 Task: Set the genre description for IceCast output to "Alternative".
Action: Mouse moved to (130, 20)
Screenshot: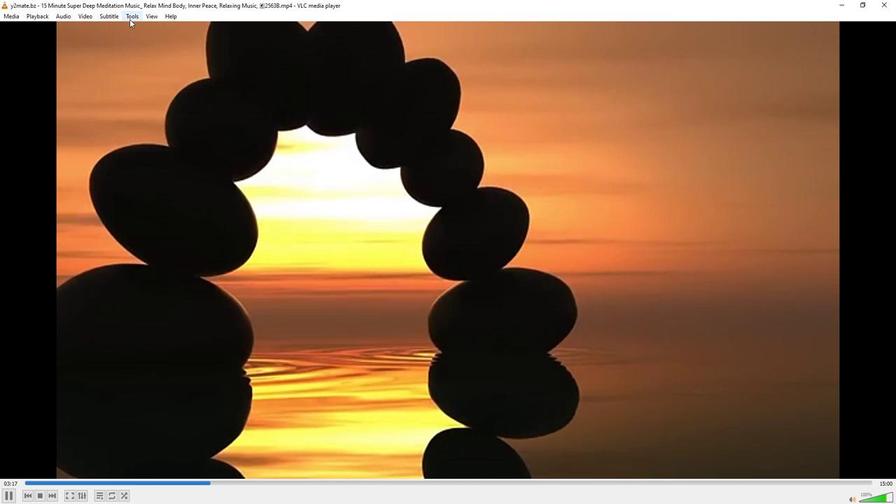 
Action: Mouse pressed left at (130, 20)
Screenshot: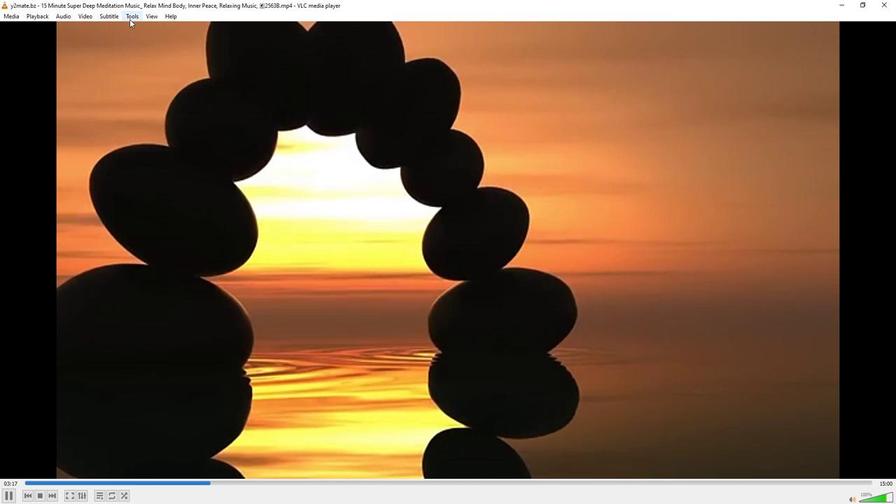 
Action: Mouse moved to (159, 126)
Screenshot: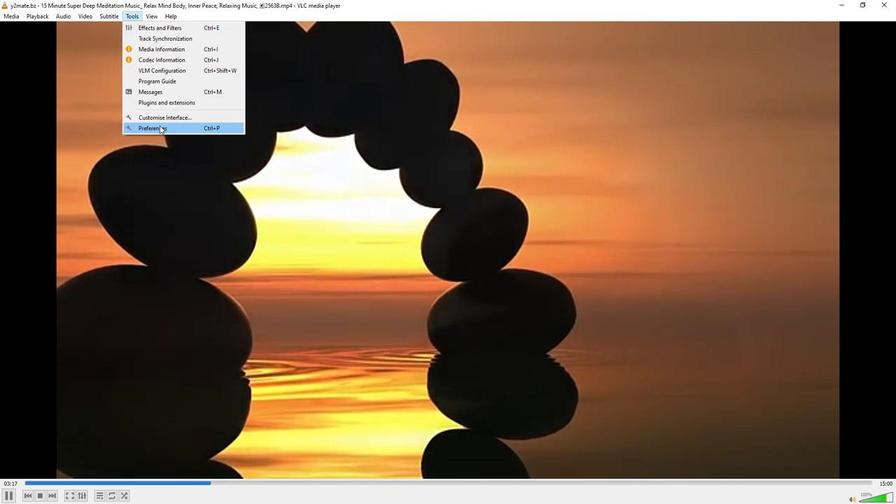 
Action: Mouse pressed left at (159, 126)
Screenshot: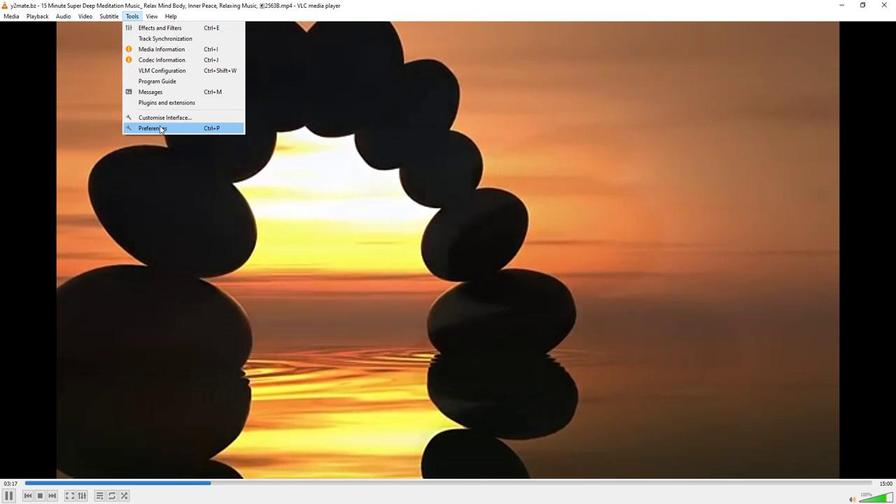 
Action: Mouse moved to (300, 411)
Screenshot: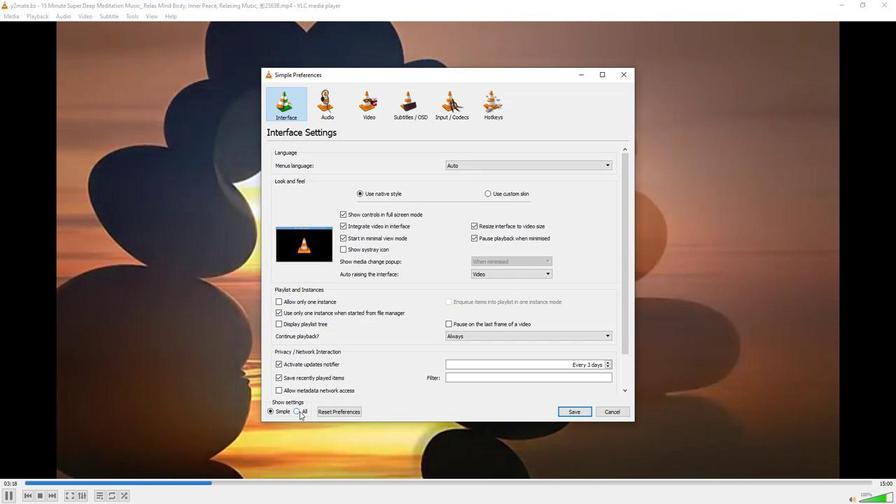 
Action: Mouse pressed left at (300, 411)
Screenshot: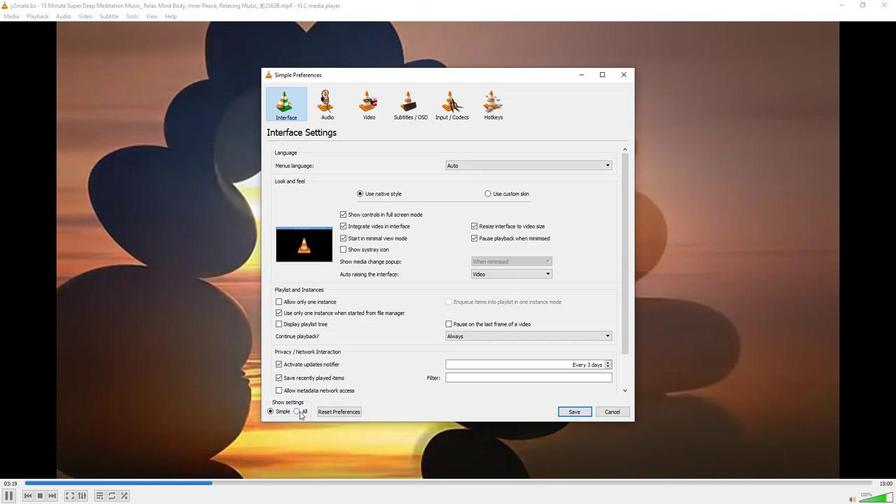 
Action: Mouse moved to (306, 344)
Screenshot: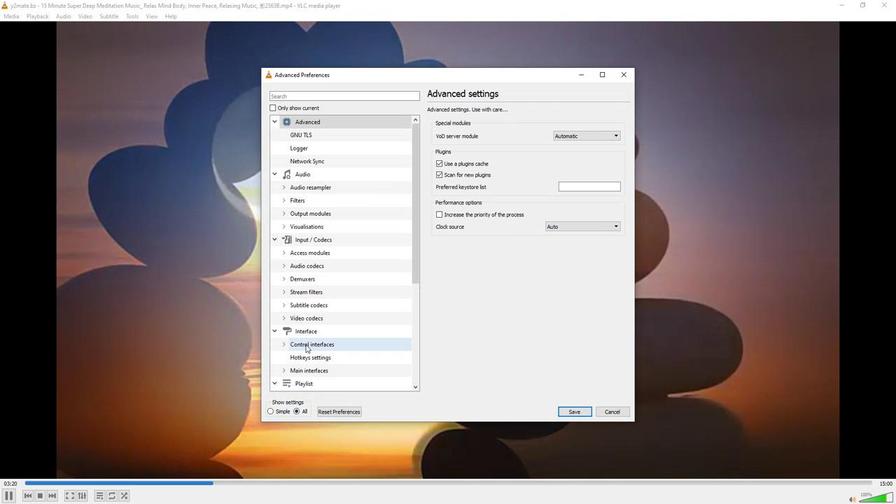 
Action: Mouse scrolled (306, 343) with delta (0, 0)
Screenshot: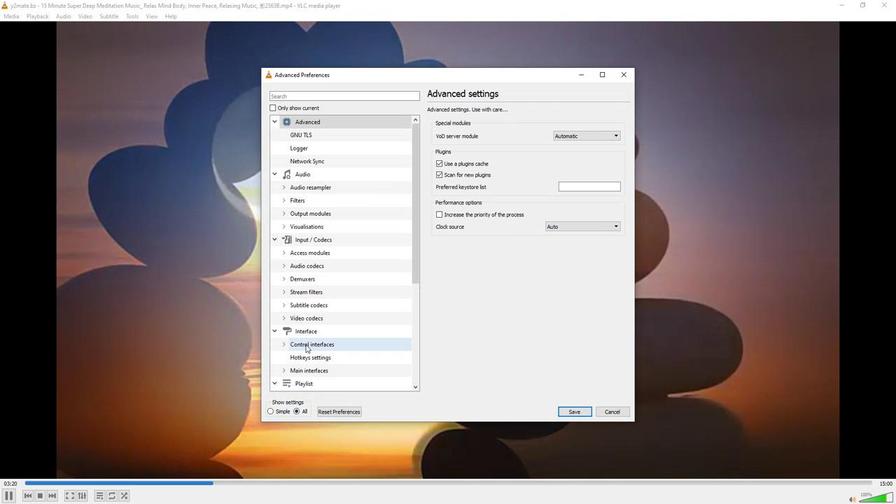 
Action: Mouse scrolled (306, 343) with delta (0, 0)
Screenshot: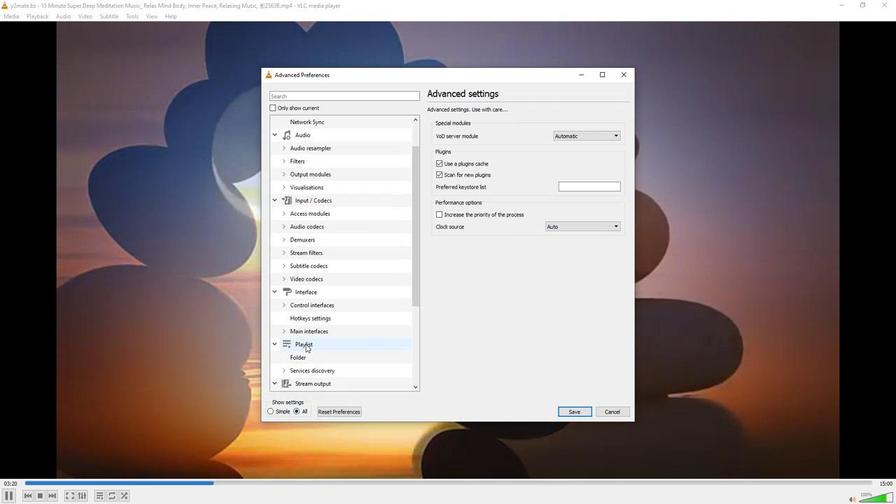 
Action: Mouse moved to (284, 357)
Screenshot: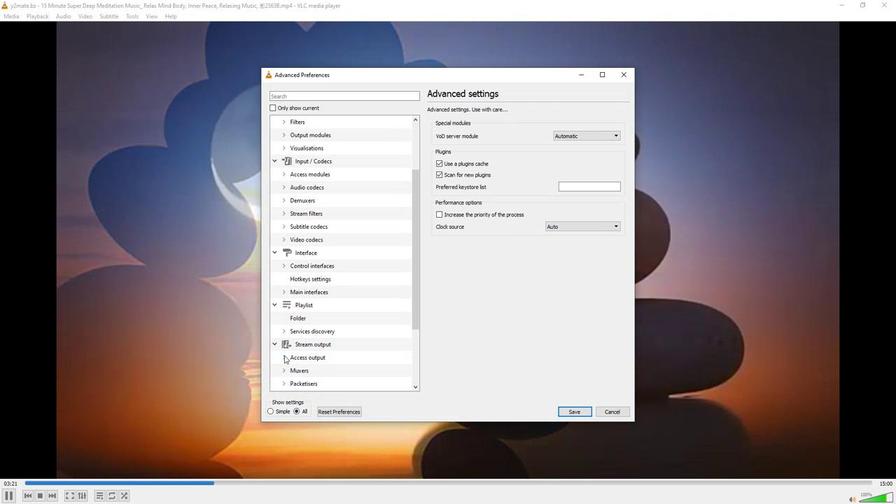 
Action: Mouse pressed left at (284, 357)
Screenshot: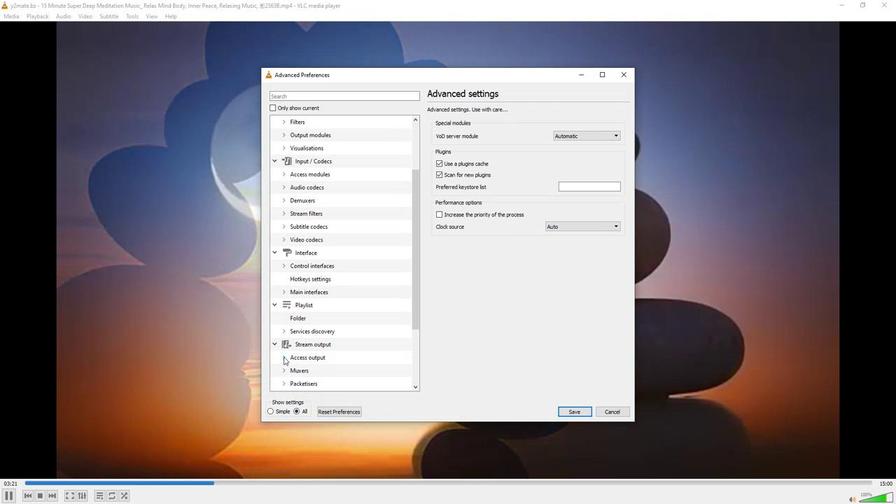 
Action: Mouse moved to (300, 352)
Screenshot: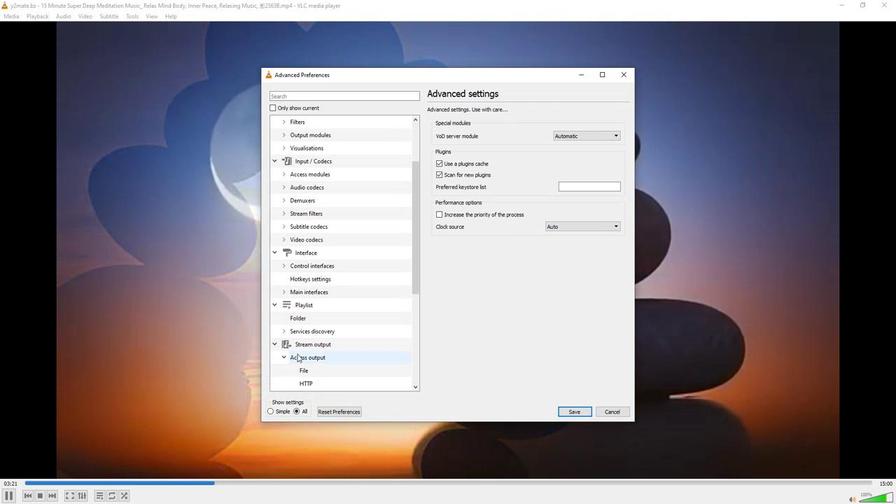 
Action: Mouse scrolled (300, 352) with delta (0, 0)
Screenshot: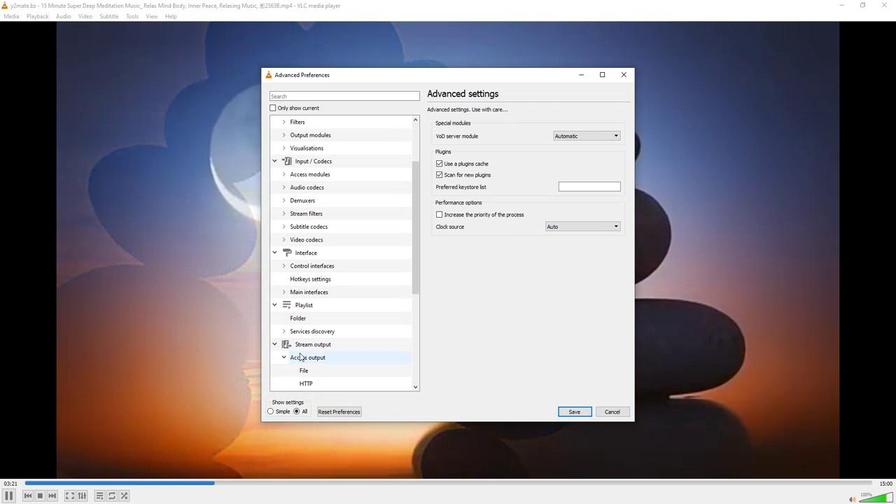 
Action: Mouse moved to (312, 380)
Screenshot: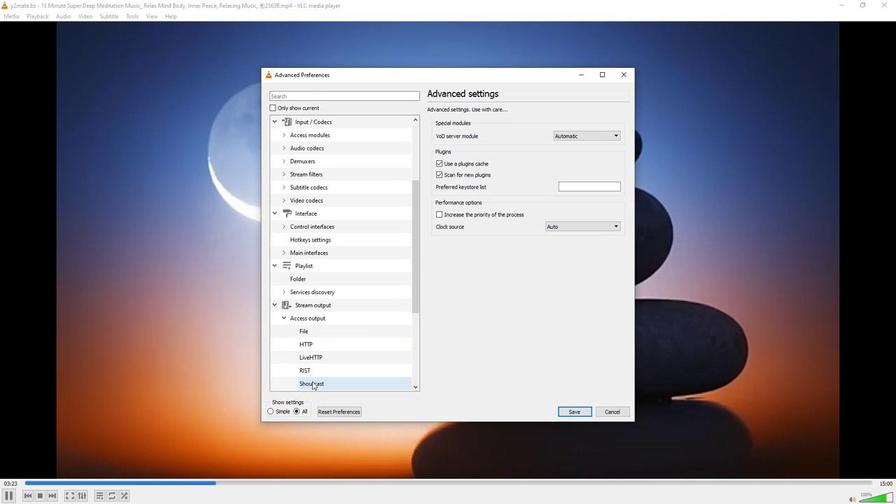 
Action: Mouse pressed left at (312, 380)
Screenshot: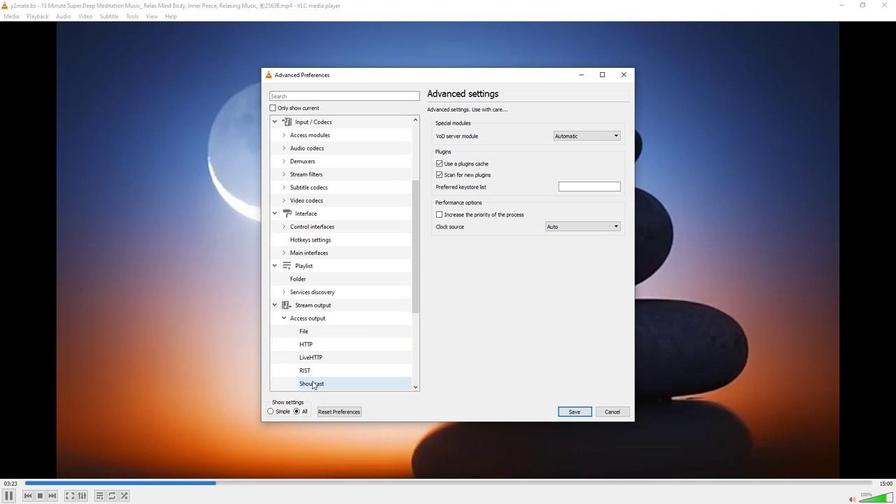 
Action: Mouse moved to (574, 160)
Screenshot: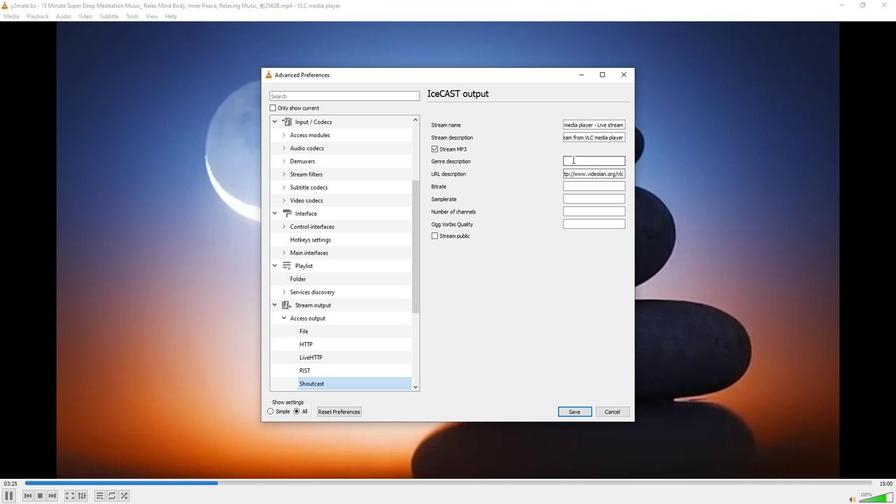 
Action: Mouse pressed left at (574, 160)
Screenshot: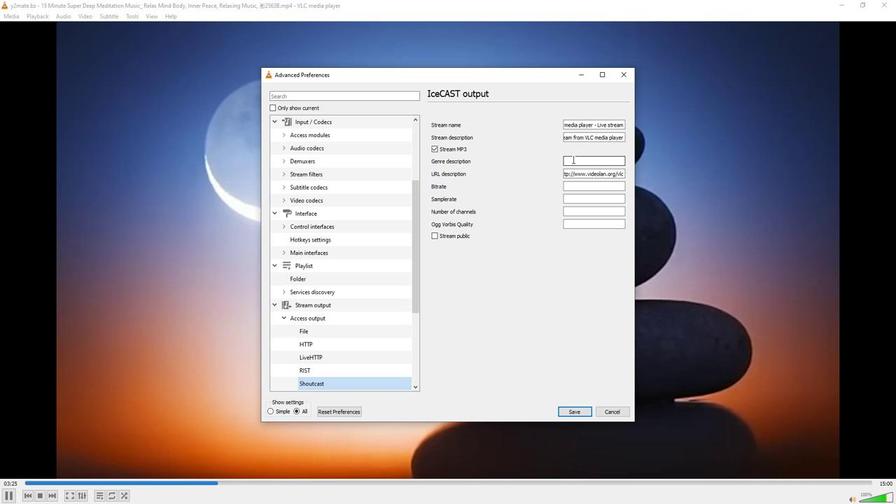 
Action: Key pressed <Key.shift>Alternative
Screenshot: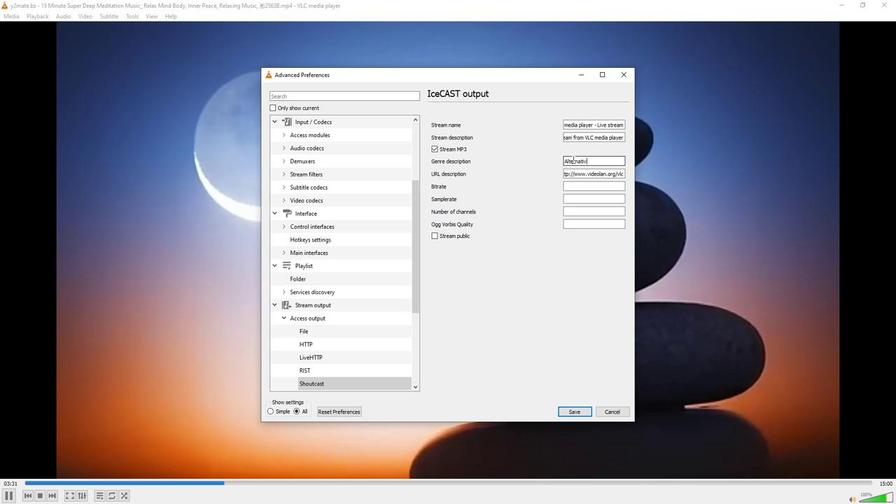 
Action: Mouse moved to (539, 276)
Screenshot: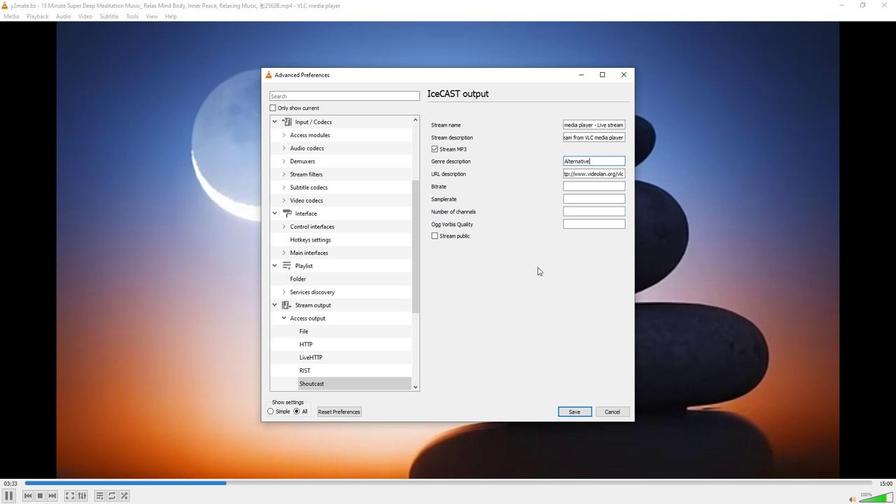 
